 Task: Select a due date automation when advanced on, the moment a card is due add content with a name ending with resume.
Action: Mouse moved to (983, 72)
Screenshot: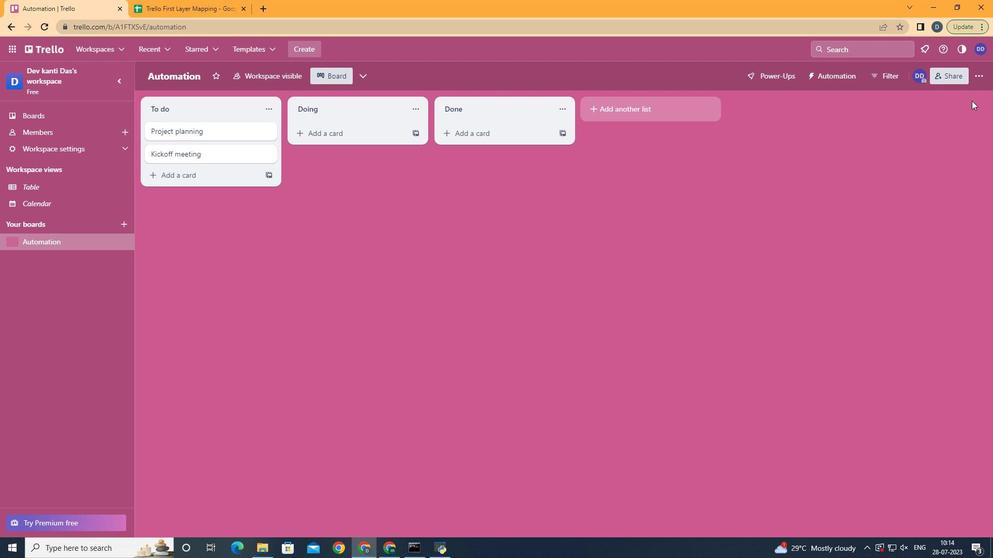 
Action: Mouse pressed left at (983, 72)
Screenshot: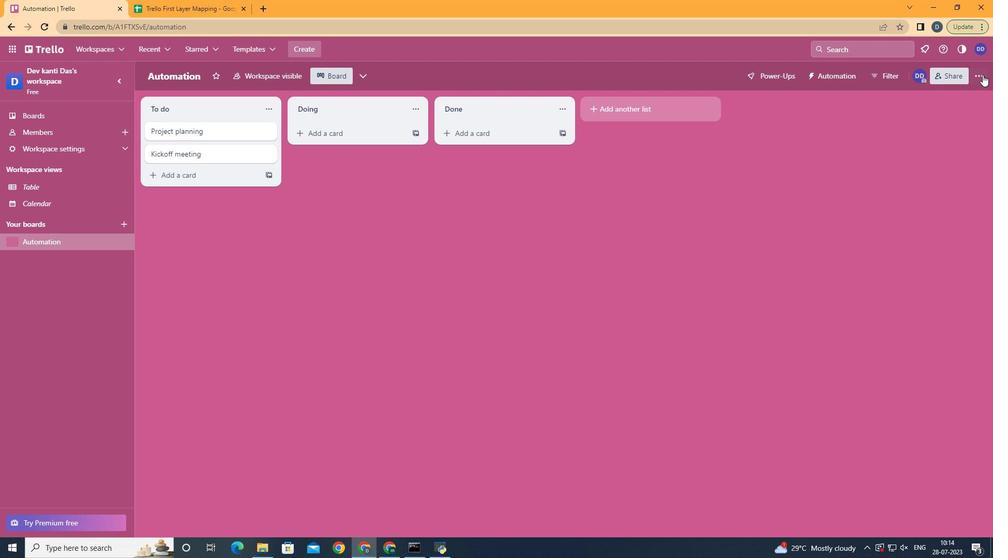 
Action: Mouse moved to (912, 232)
Screenshot: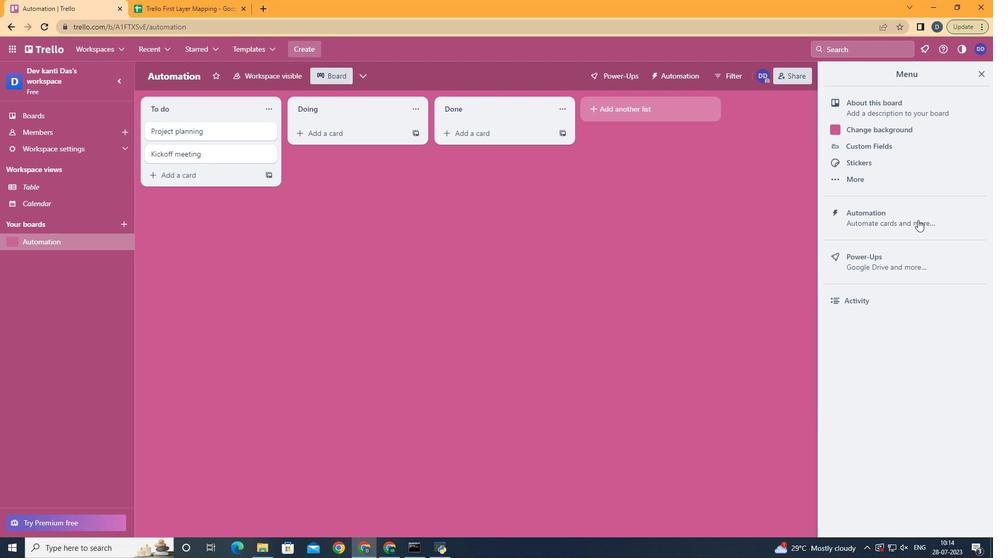 
Action: Mouse pressed left at (912, 232)
Screenshot: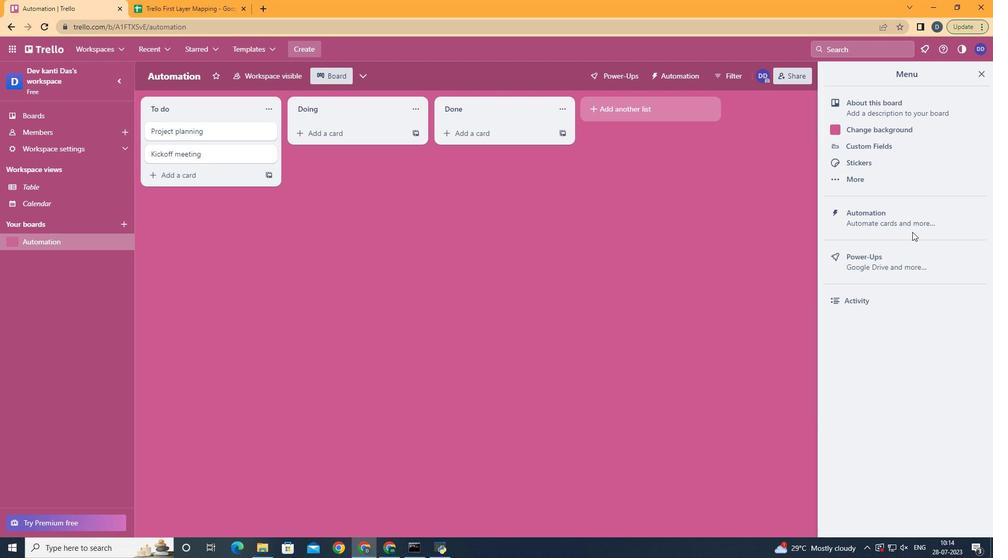 
Action: Mouse moved to (912, 226)
Screenshot: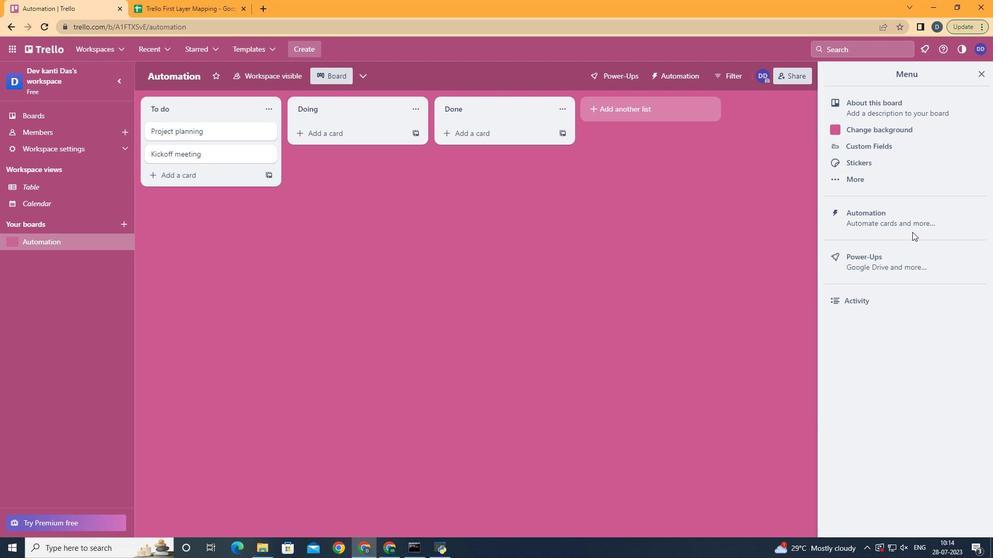 
Action: Mouse pressed left at (912, 226)
Screenshot: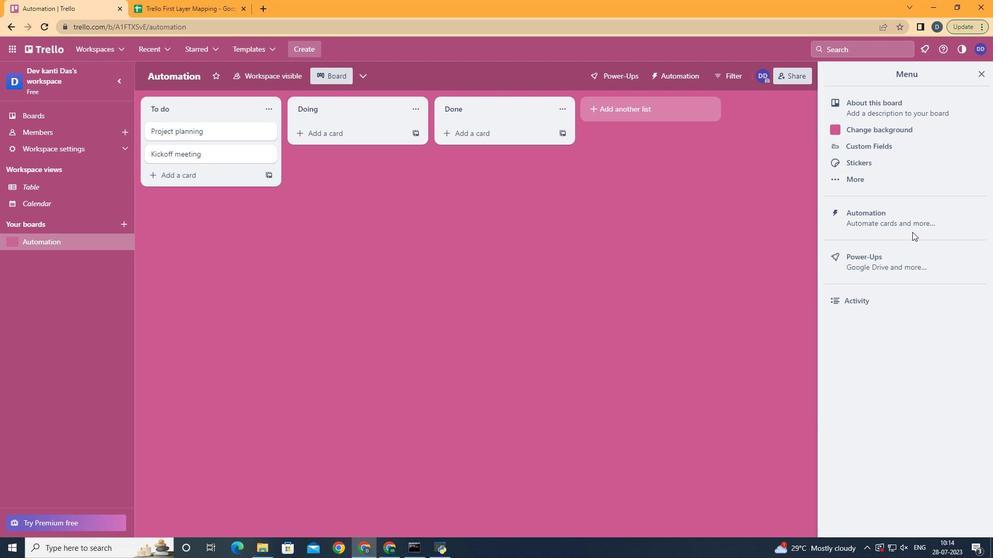 
Action: Mouse moved to (204, 208)
Screenshot: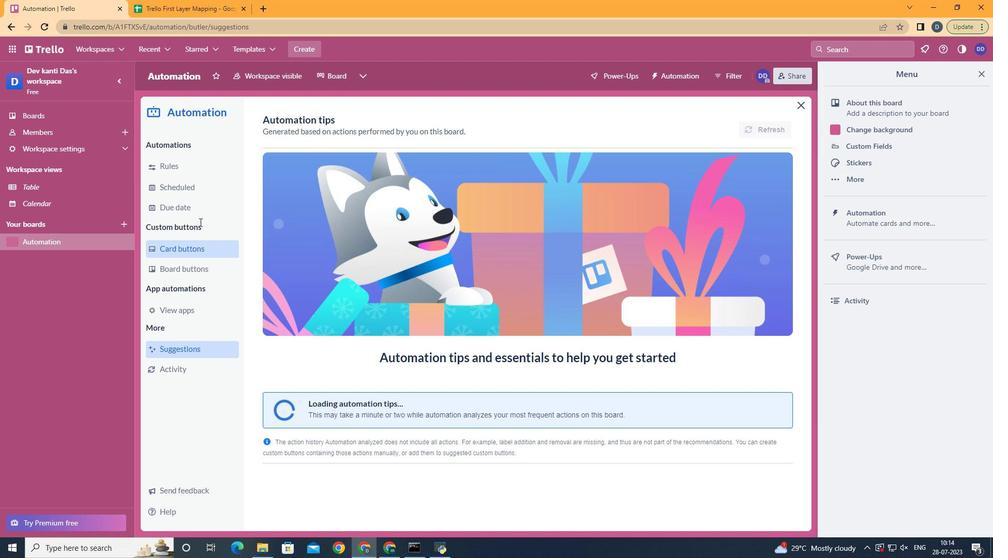 
Action: Mouse pressed left at (204, 208)
Screenshot: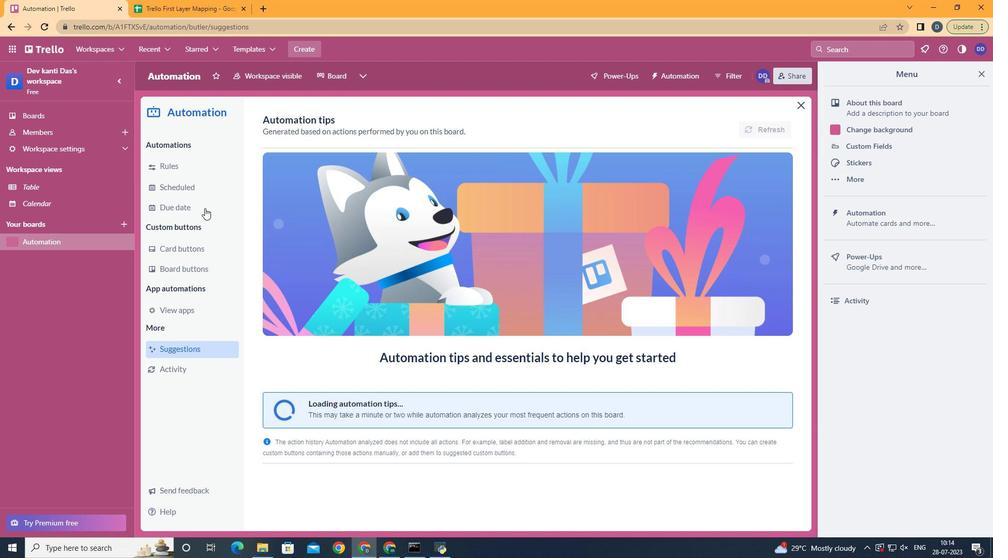 
Action: Mouse moved to (736, 123)
Screenshot: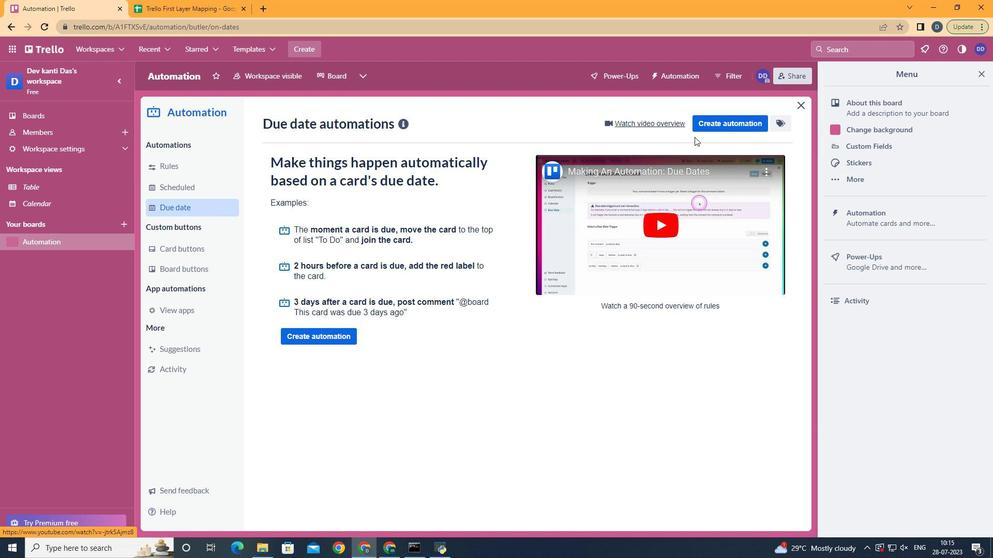 
Action: Mouse pressed left at (736, 123)
Screenshot: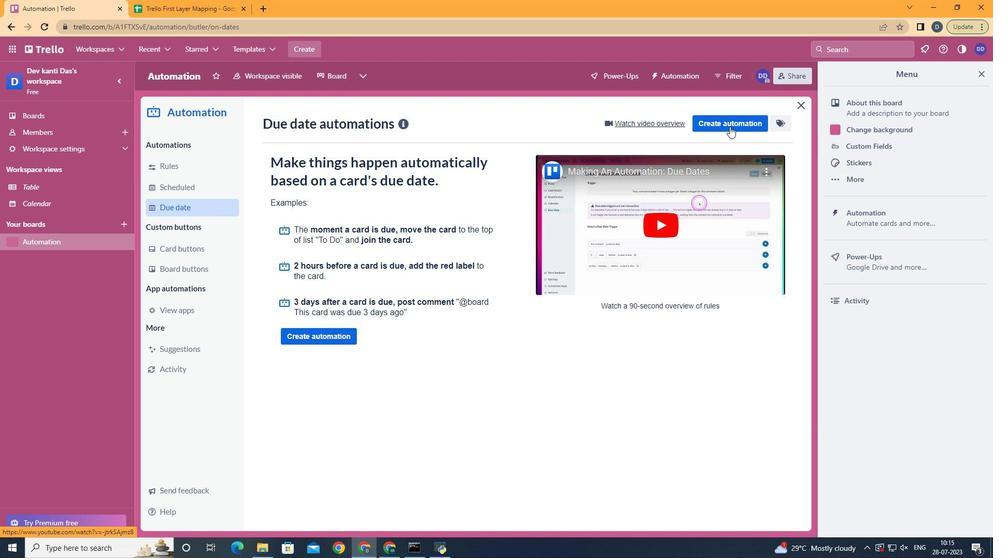 
Action: Mouse moved to (418, 225)
Screenshot: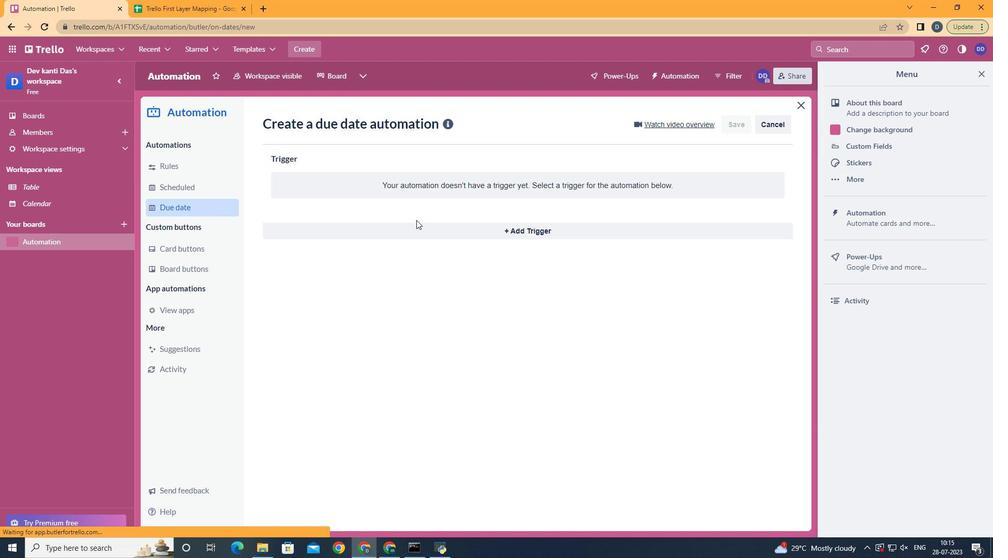 
Action: Mouse pressed left at (418, 225)
Screenshot: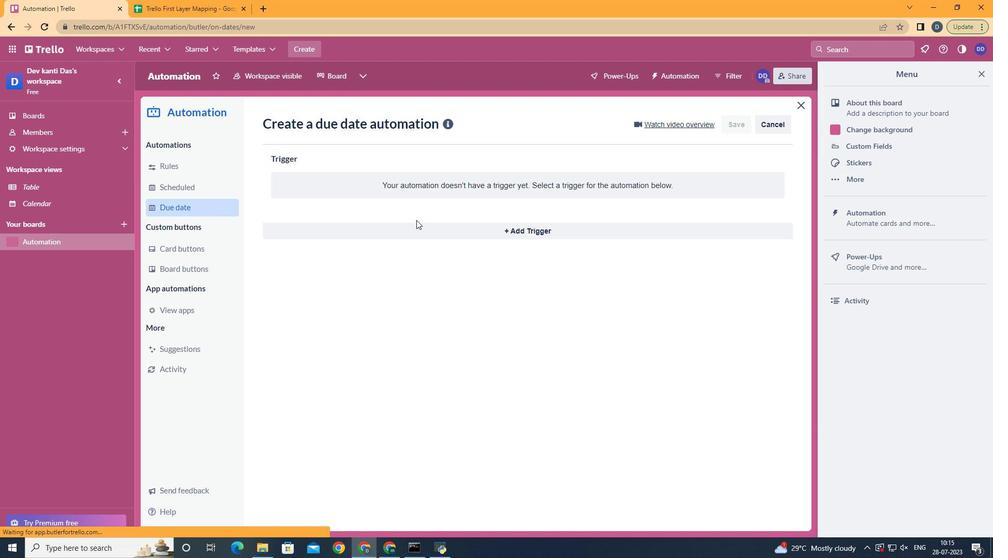 
Action: Mouse moved to (350, 356)
Screenshot: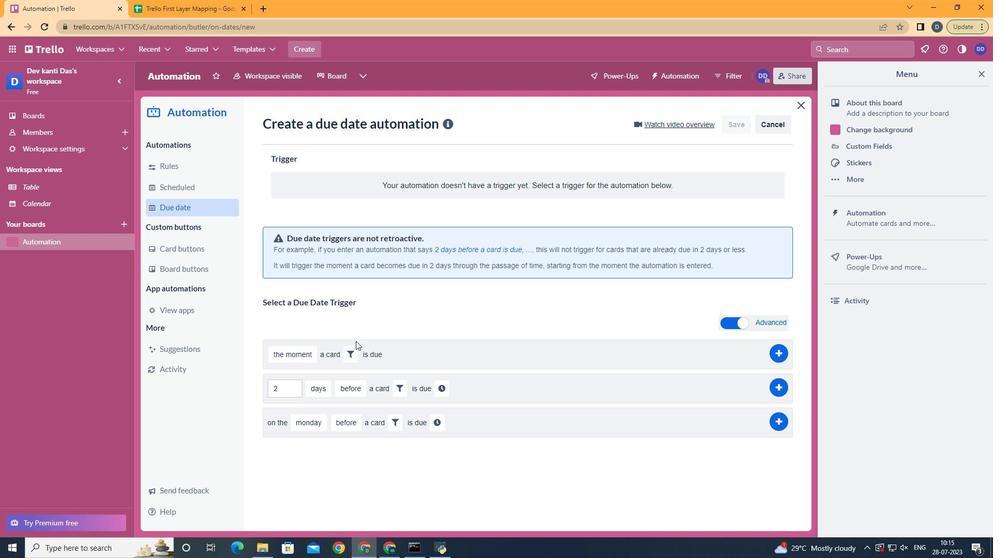 
Action: Mouse pressed left at (350, 356)
Screenshot: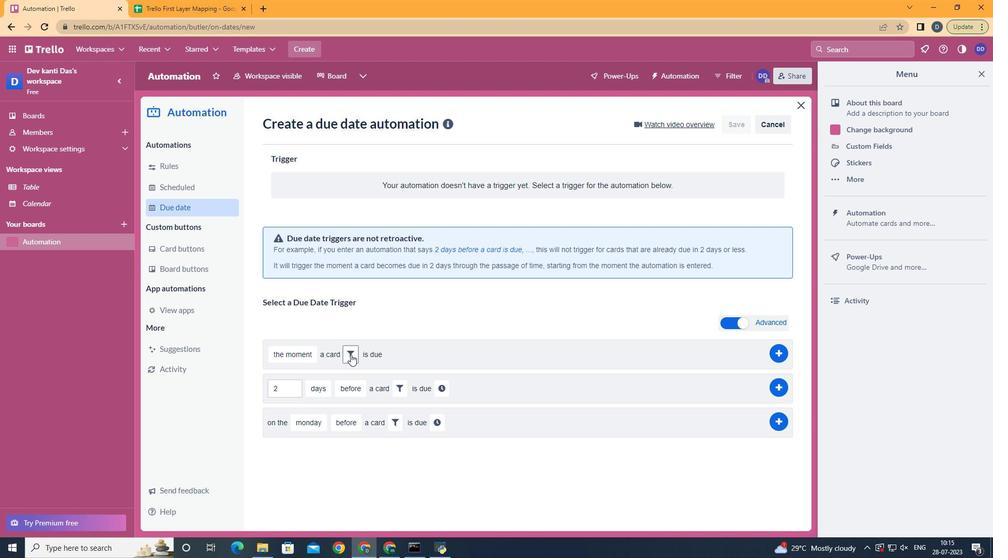 
Action: Mouse moved to (475, 388)
Screenshot: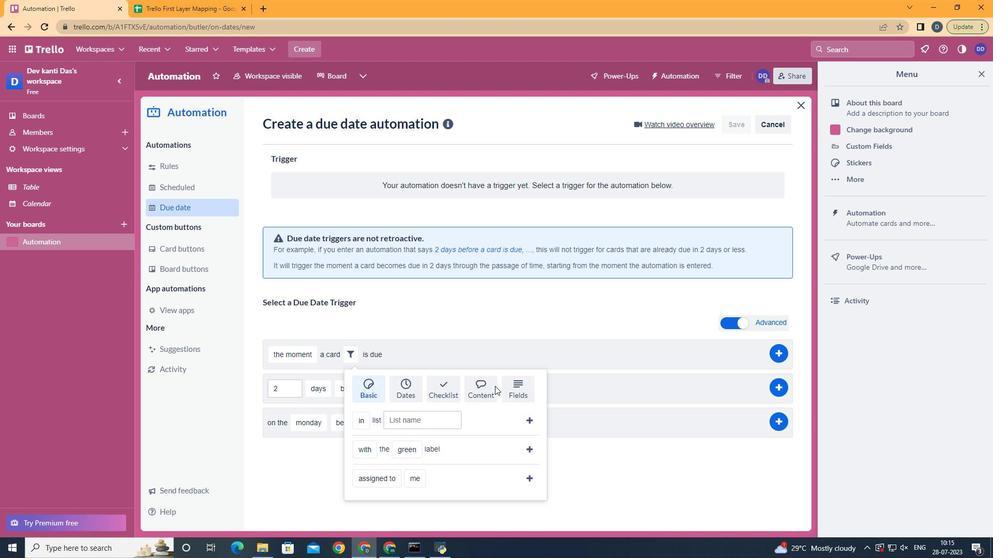 
Action: Mouse pressed left at (475, 388)
Screenshot: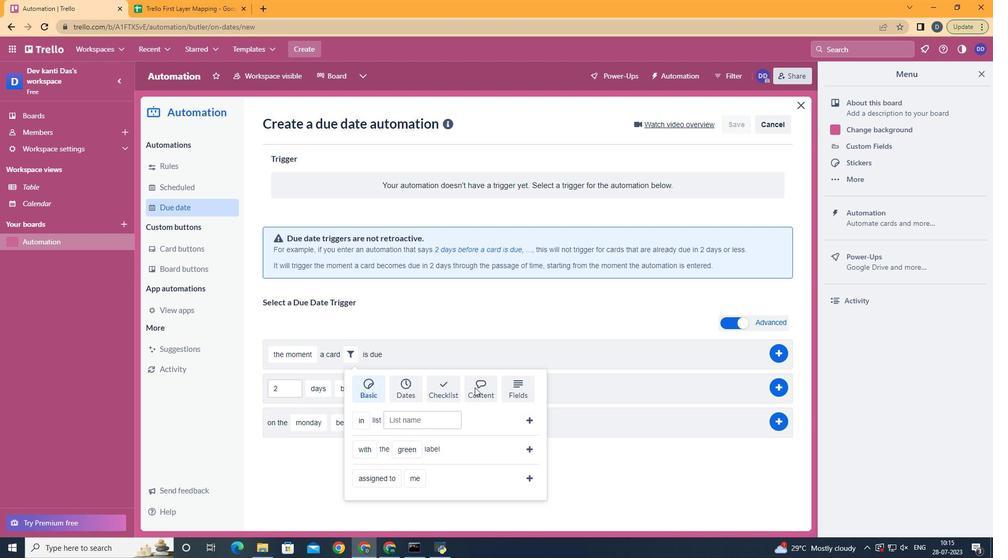 
Action: Mouse moved to (393, 440)
Screenshot: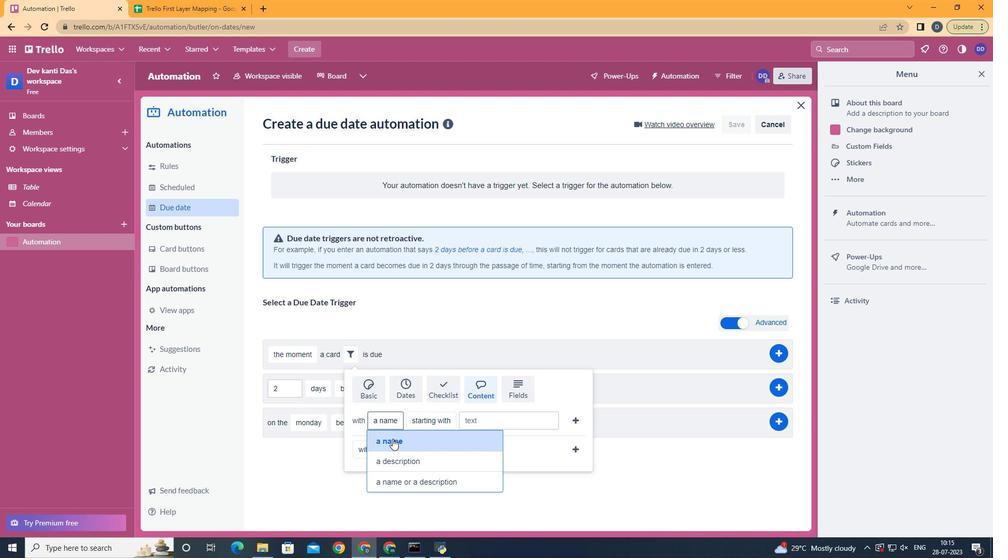 
Action: Mouse pressed left at (393, 440)
Screenshot: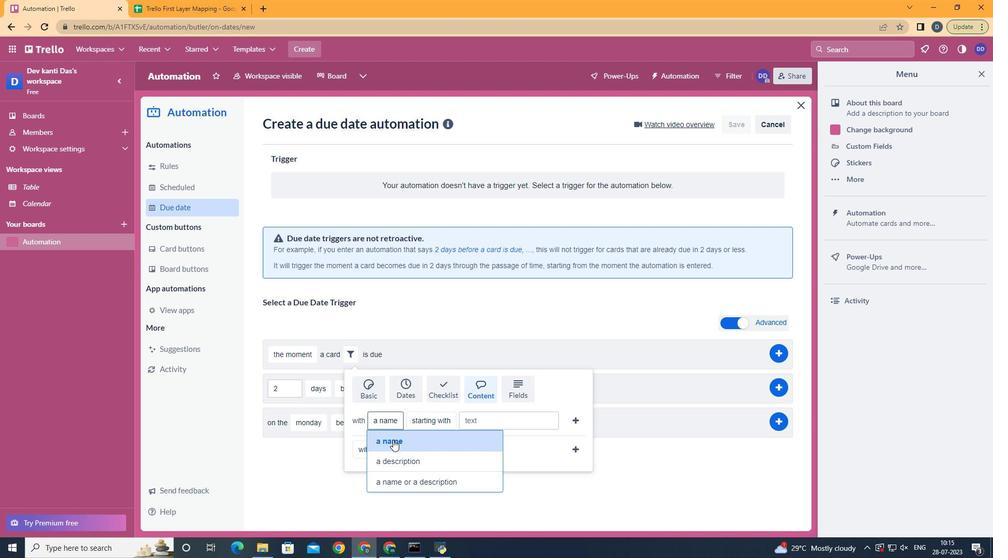 
Action: Mouse moved to (392, 442)
Screenshot: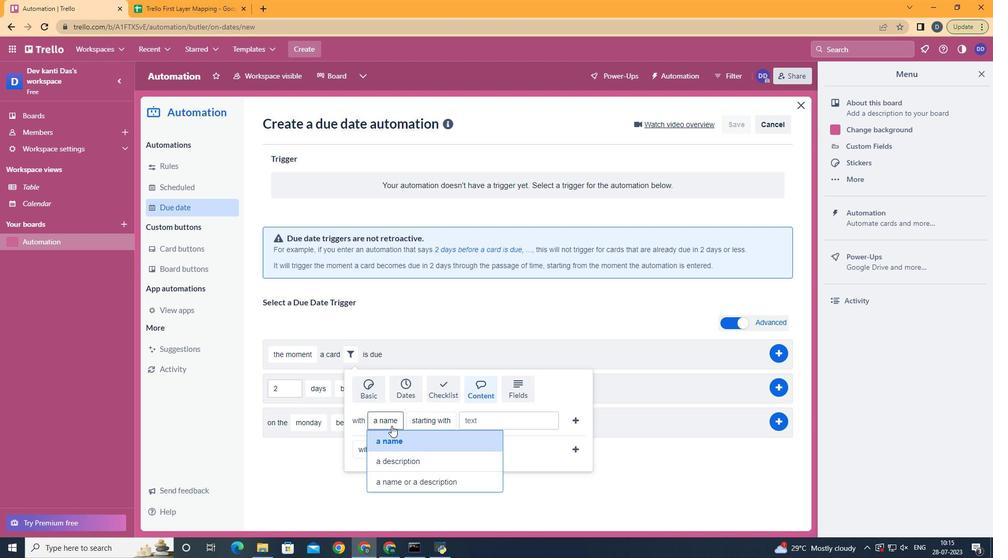 
Action: Mouse pressed left at (392, 442)
Screenshot: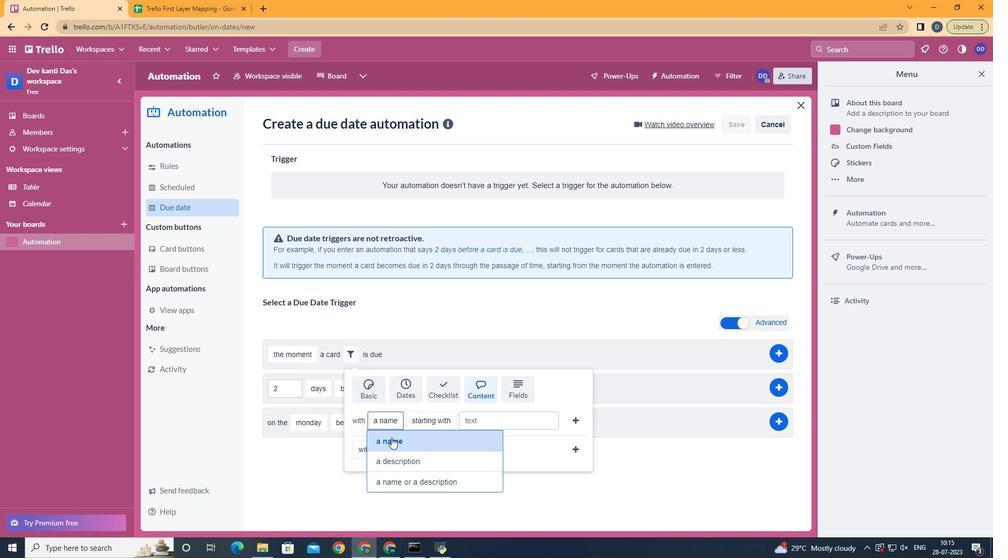 
Action: Mouse moved to (451, 321)
Screenshot: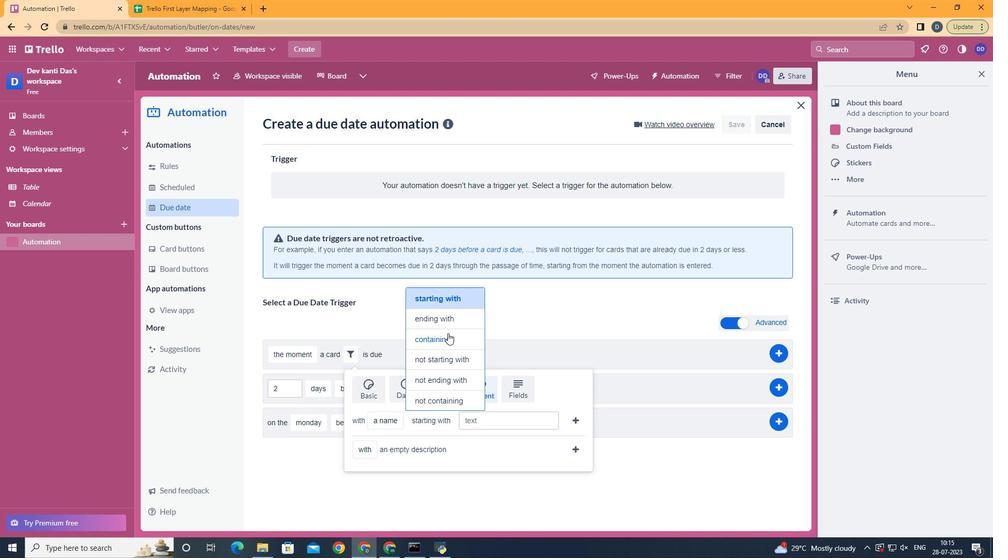 
Action: Mouse pressed left at (451, 321)
Screenshot: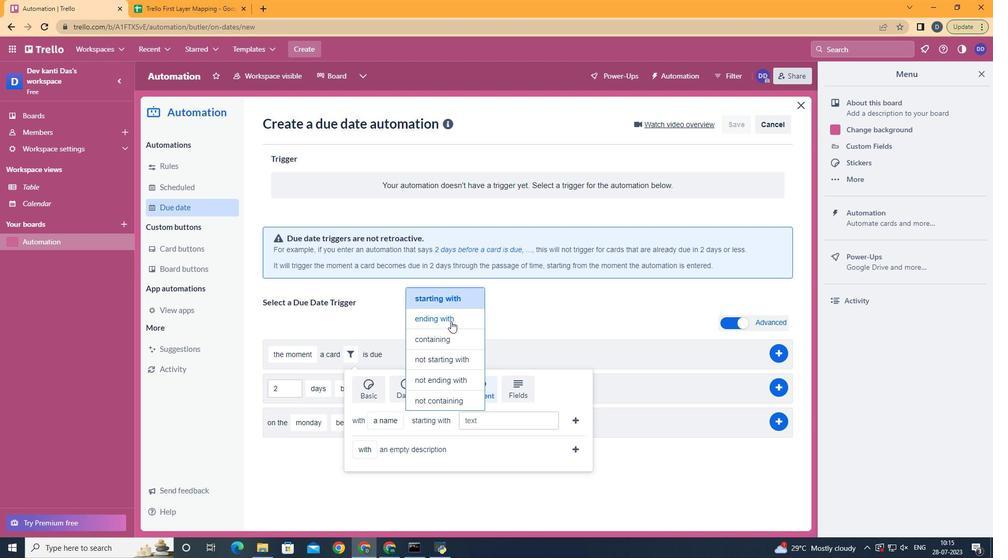 
Action: Mouse moved to (490, 415)
Screenshot: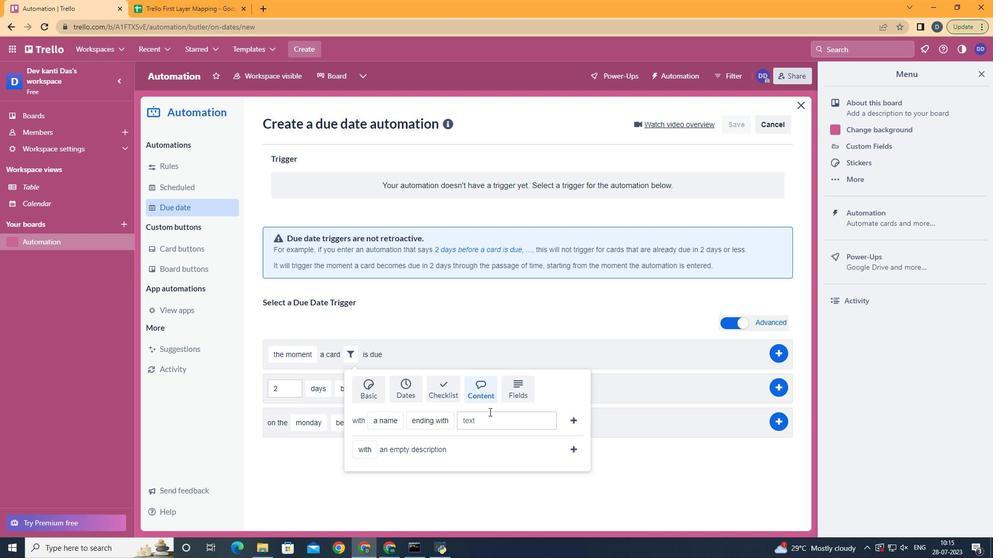 
Action: Mouse pressed left at (490, 415)
Screenshot: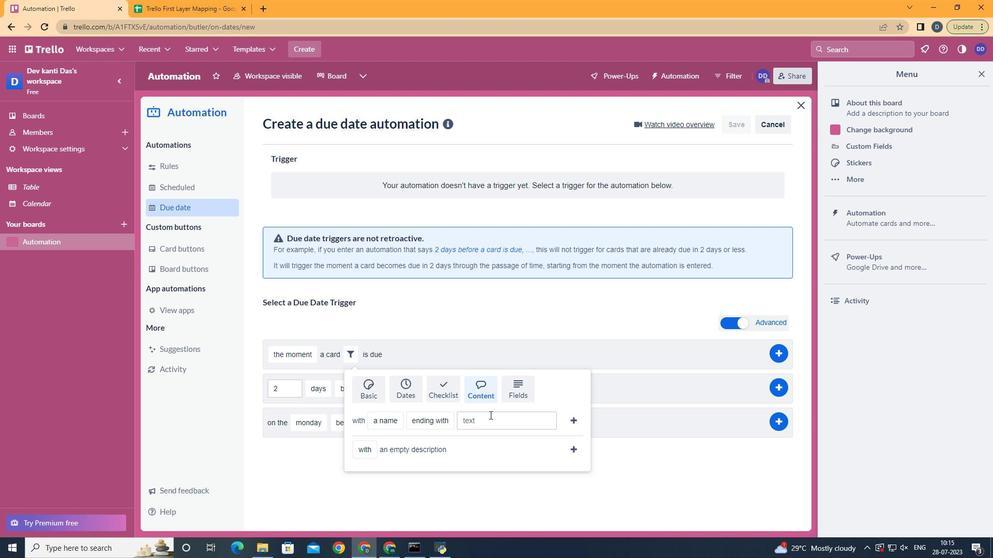 
Action: Key pressed resume
Screenshot: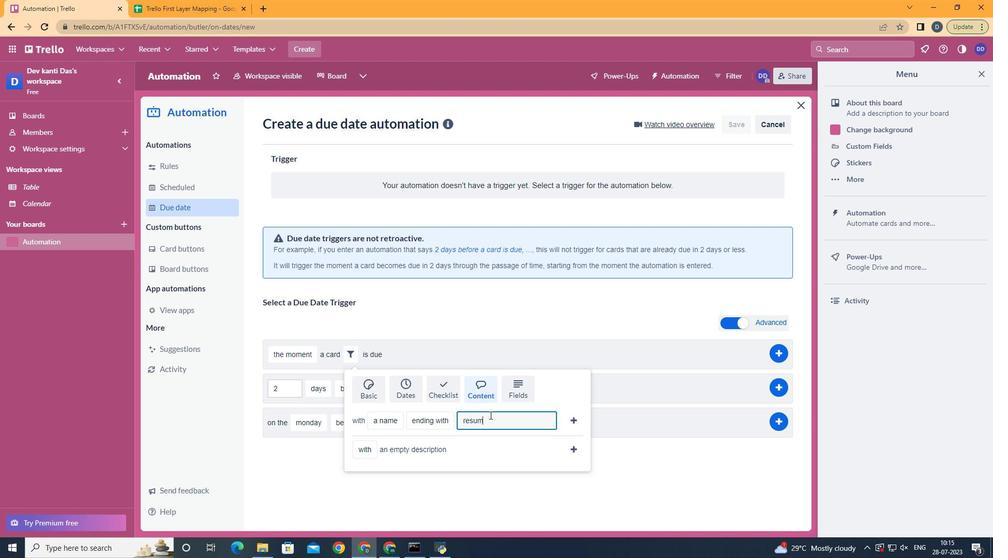 
Action: Mouse moved to (575, 419)
Screenshot: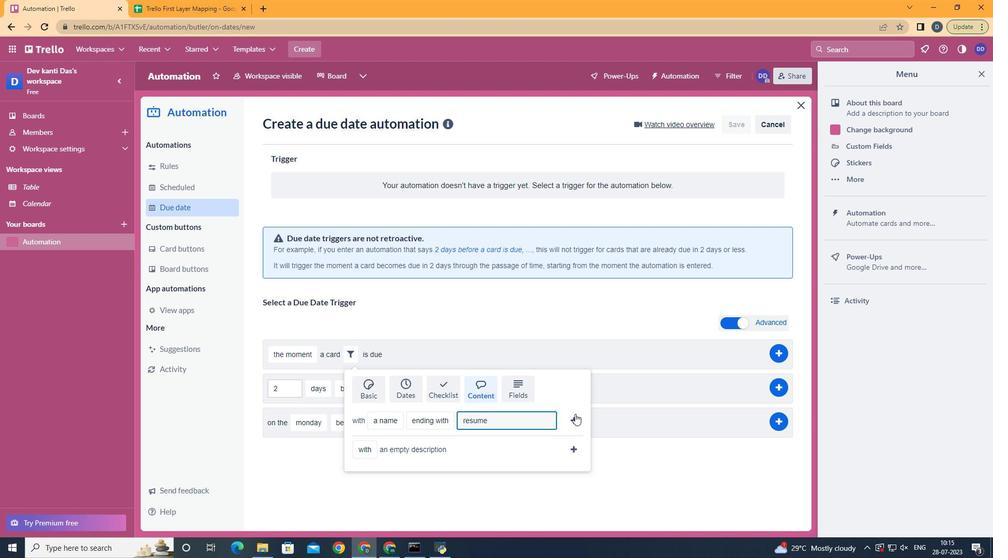 
Action: Mouse pressed left at (575, 419)
Screenshot: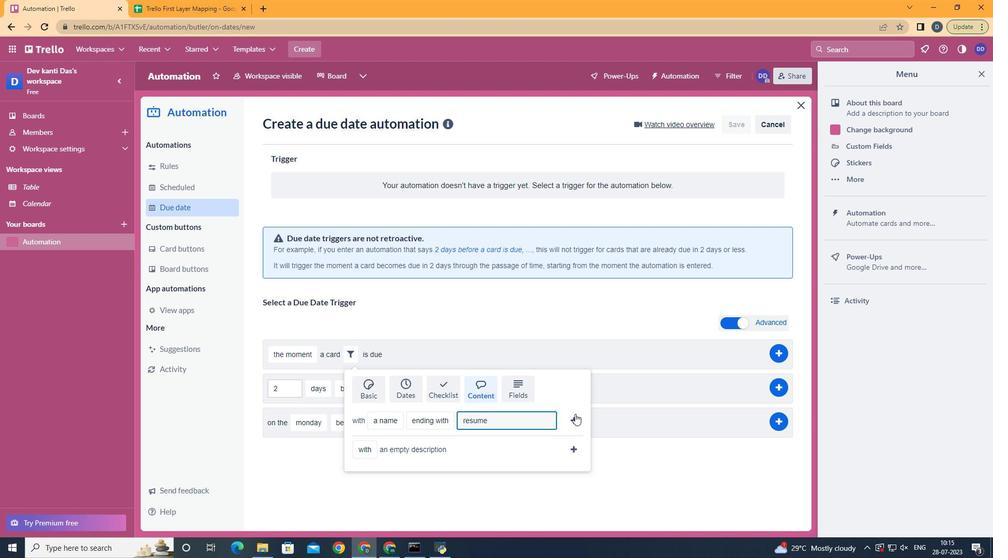 
